 Task: In the  document integration Apply all border to the tabe with  'with box; Style line and width 1 pt 'Select Header and apply  'Bold' Select the text and align it to the  Center
Action: Mouse pressed left at (344, 58)
Screenshot: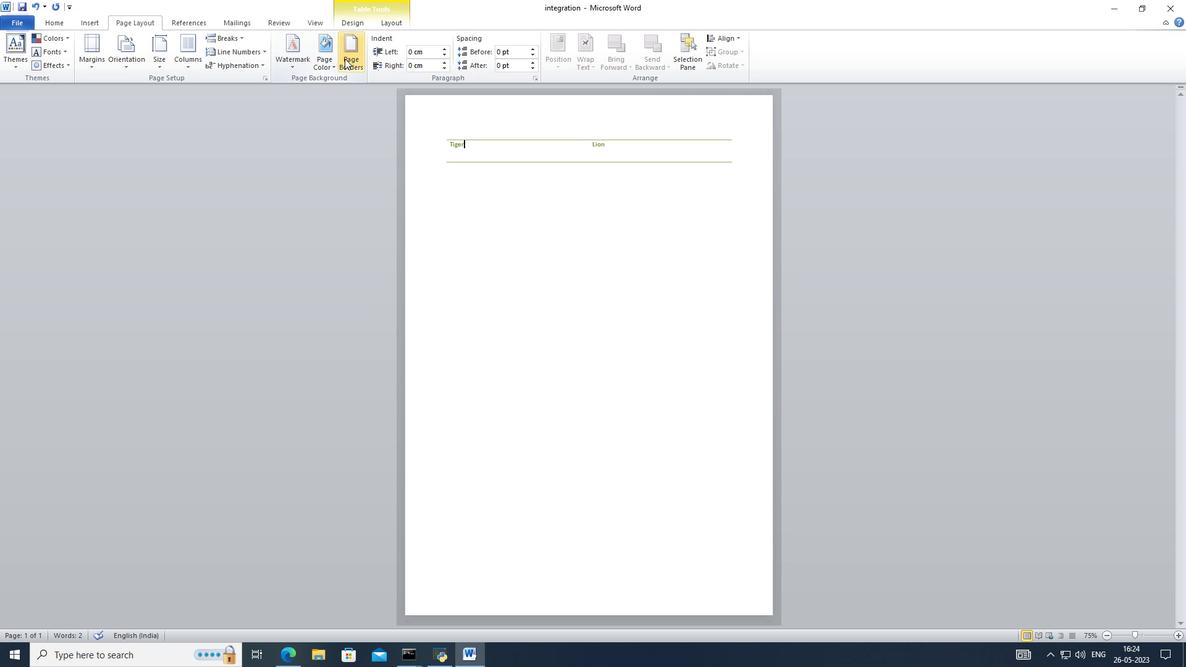 
Action: Mouse moved to (468, 281)
Screenshot: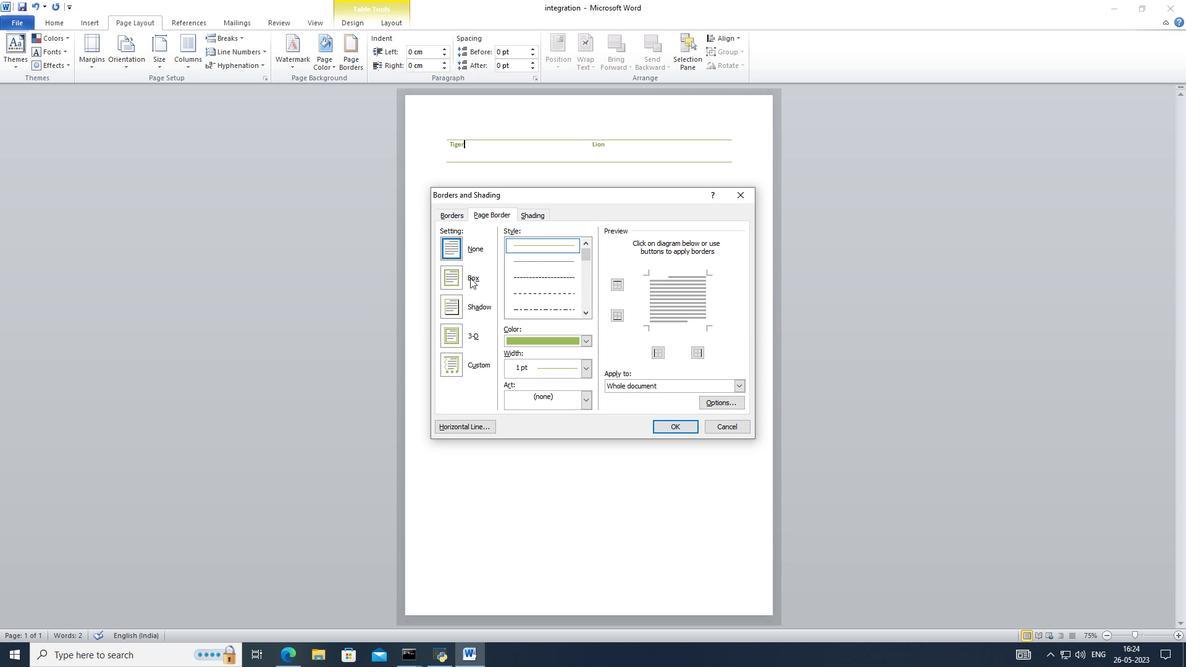 
Action: Mouse pressed left at (468, 281)
Screenshot: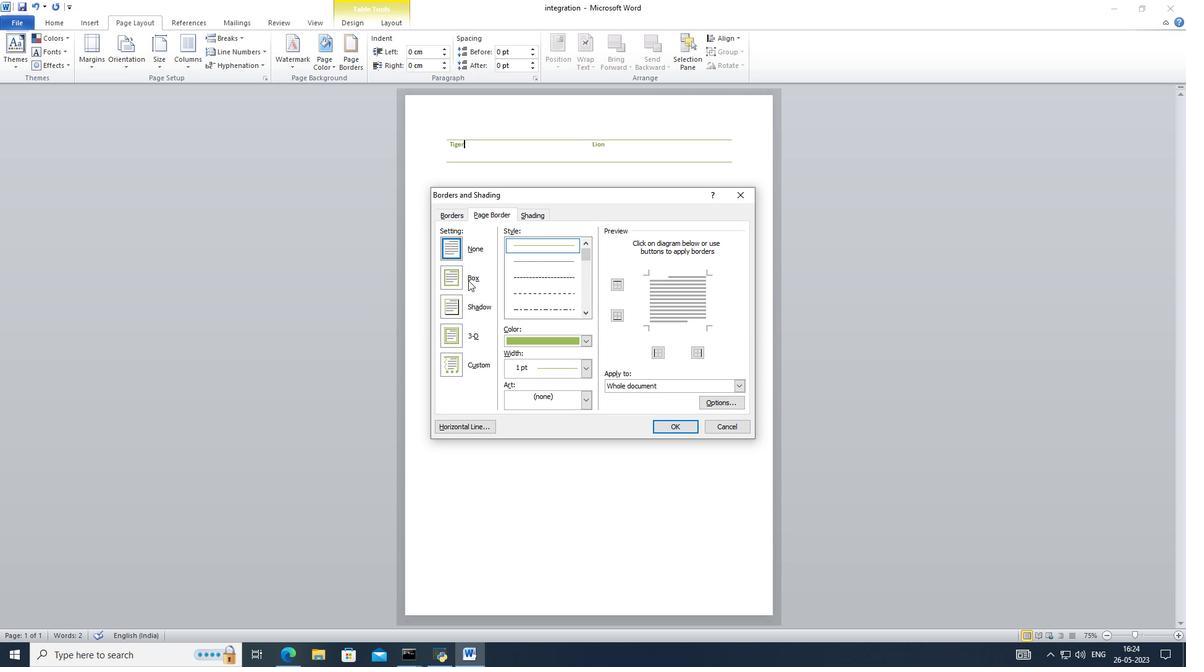 
Action: Mouse moved to (448, 280)
Screenshot: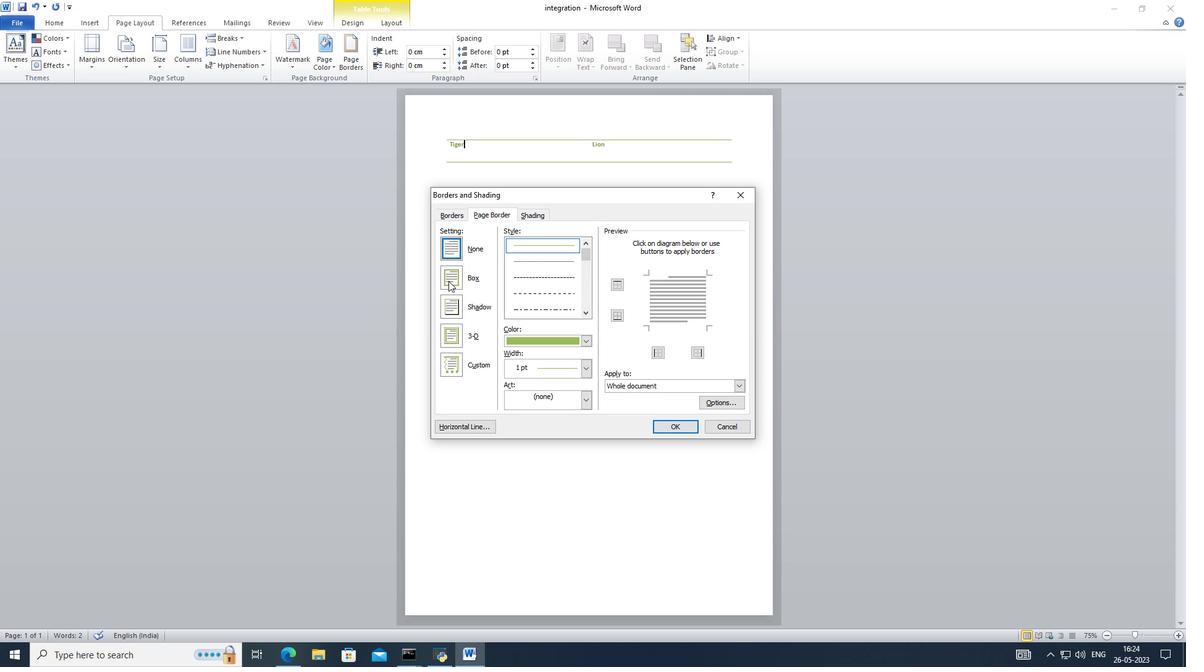 
Action: Mouse pressed left at (448, 280)
Screenshot: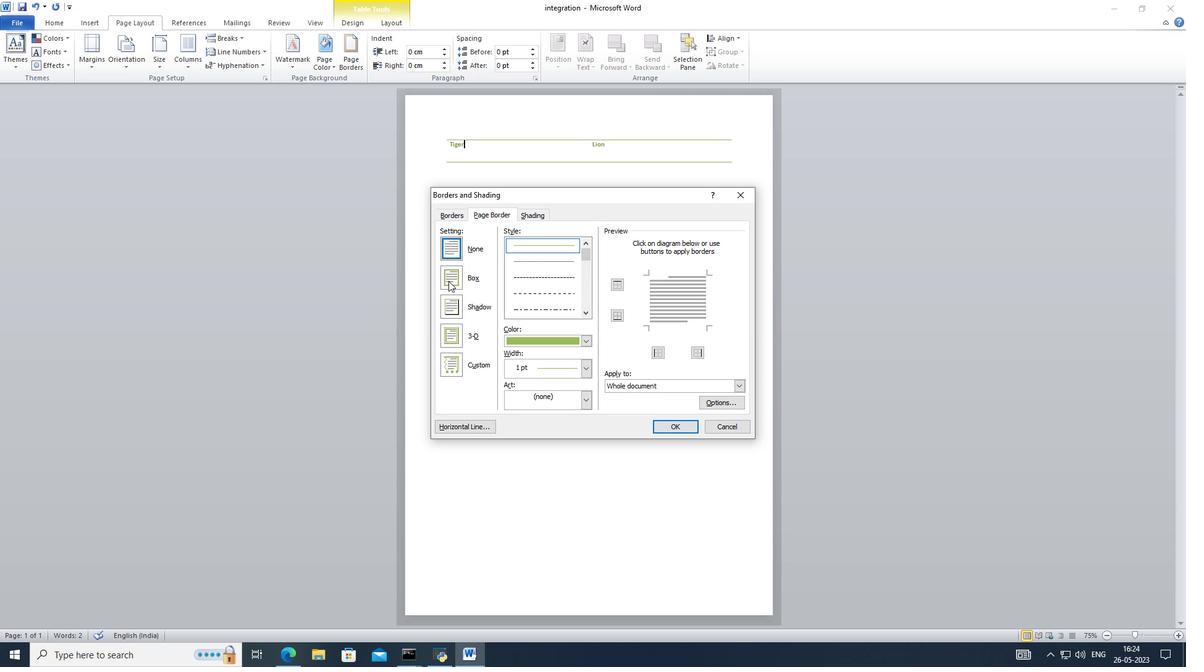 
Action: Mouse moved to (454, 213)
Screenshot: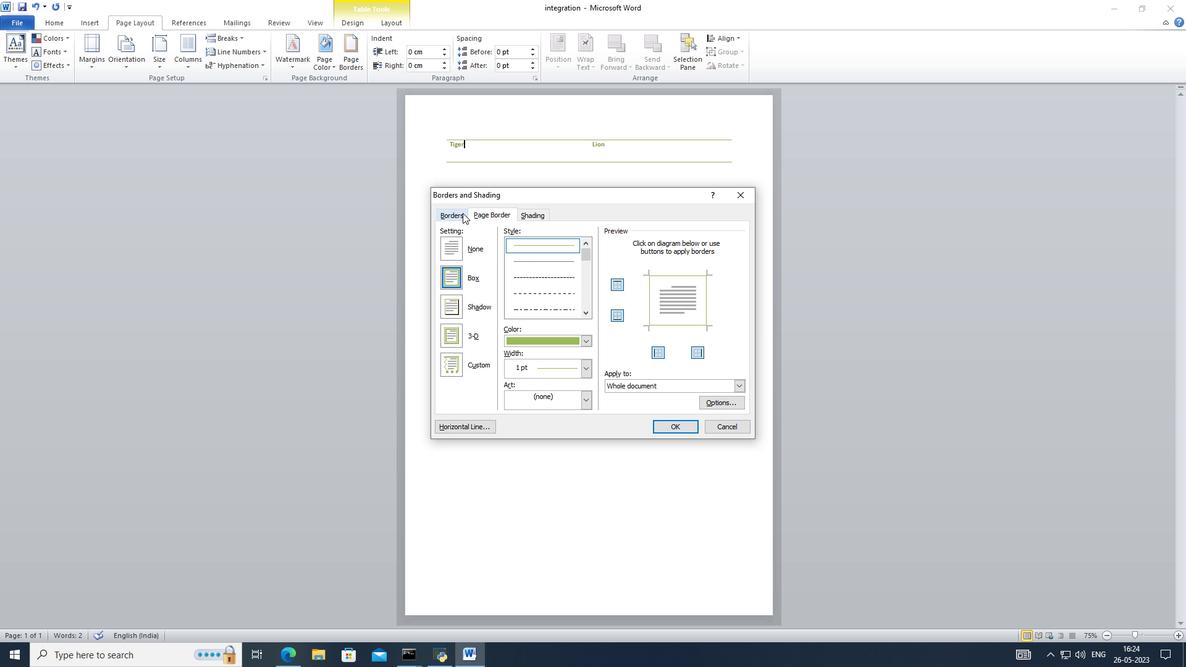 
Action: Mouse pressed left at (454, 213)
Screenshot: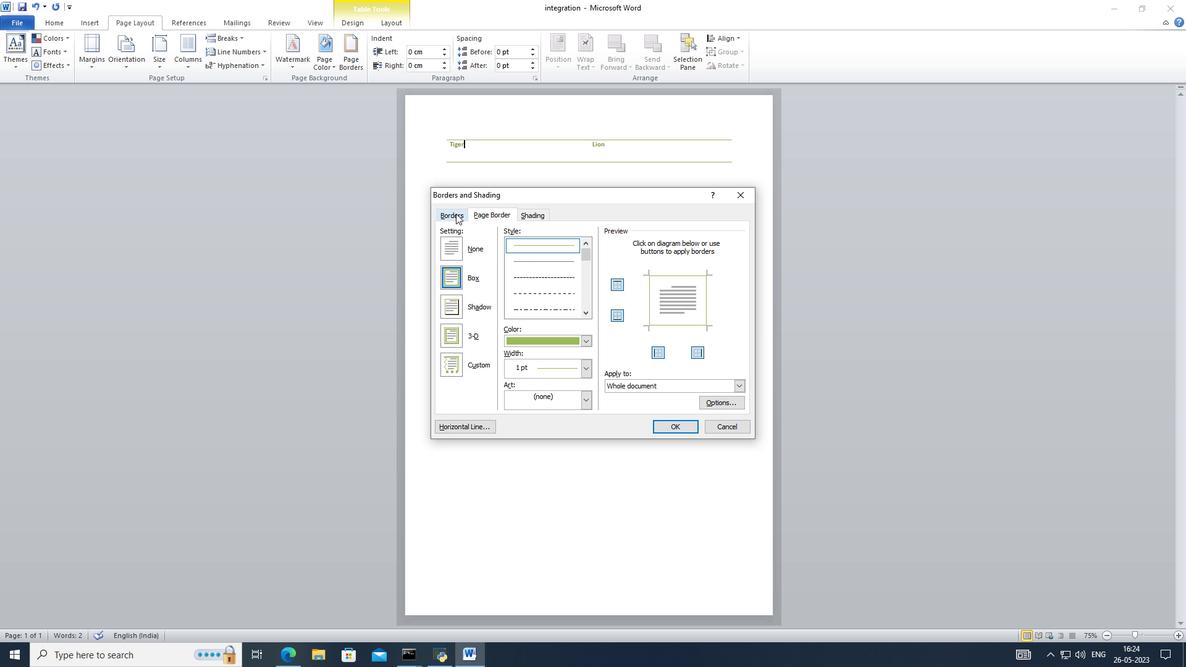 
Action: Mouse moved to (484, 216)
Screenshot: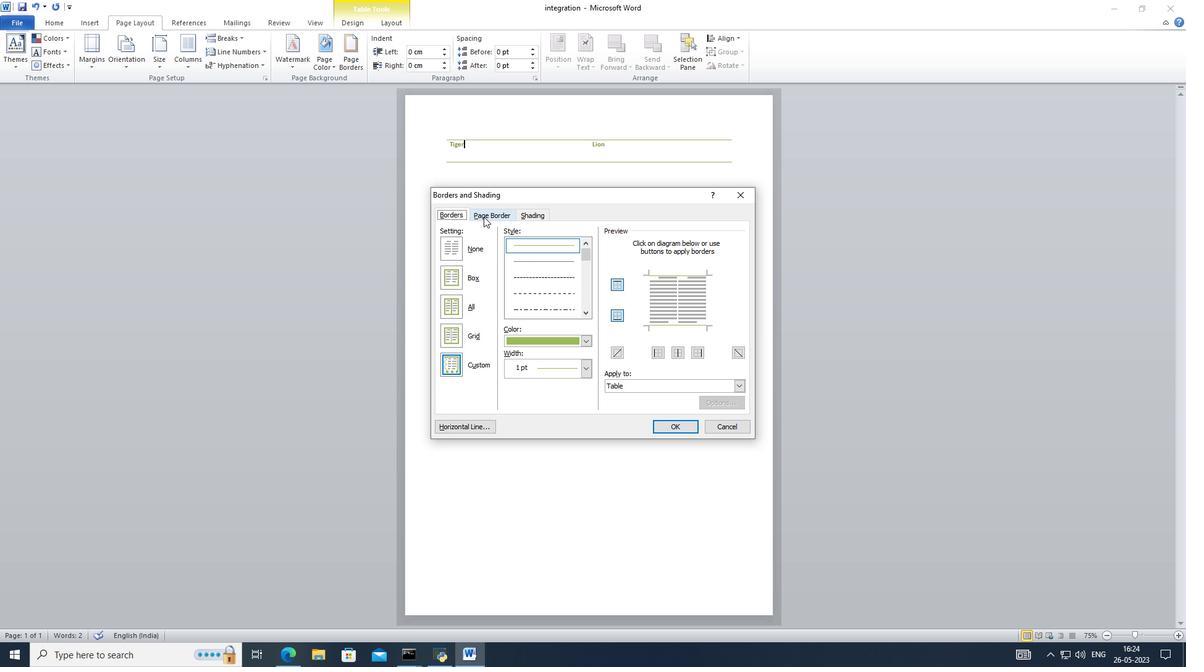 
Action: Mouse pressed left at (484, 216)
Screenshot: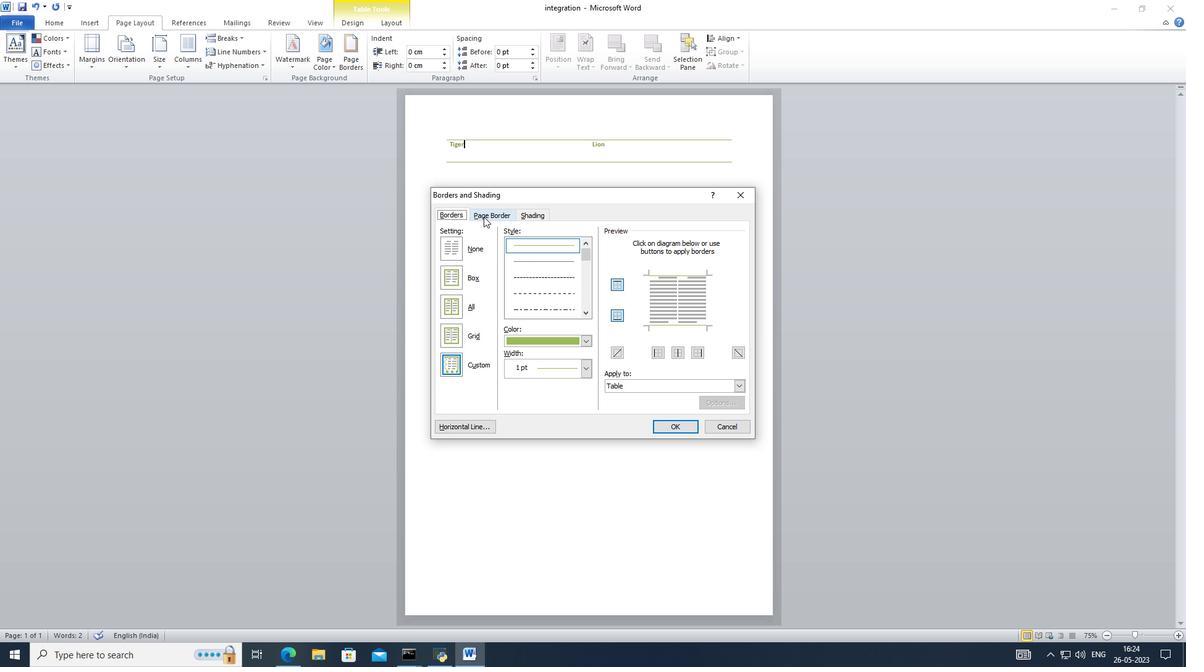 
Action: Mouse moved to (618, 320)
Screenshot: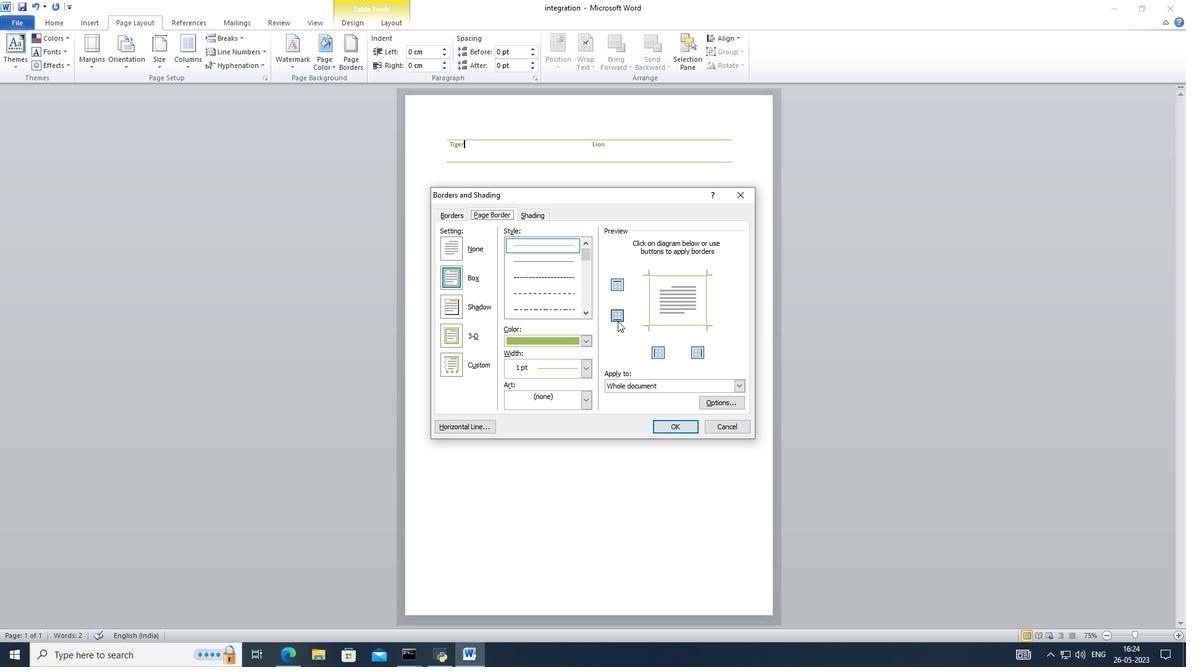 
Action: Mouse pressed left at (618, 320)
Screenshot: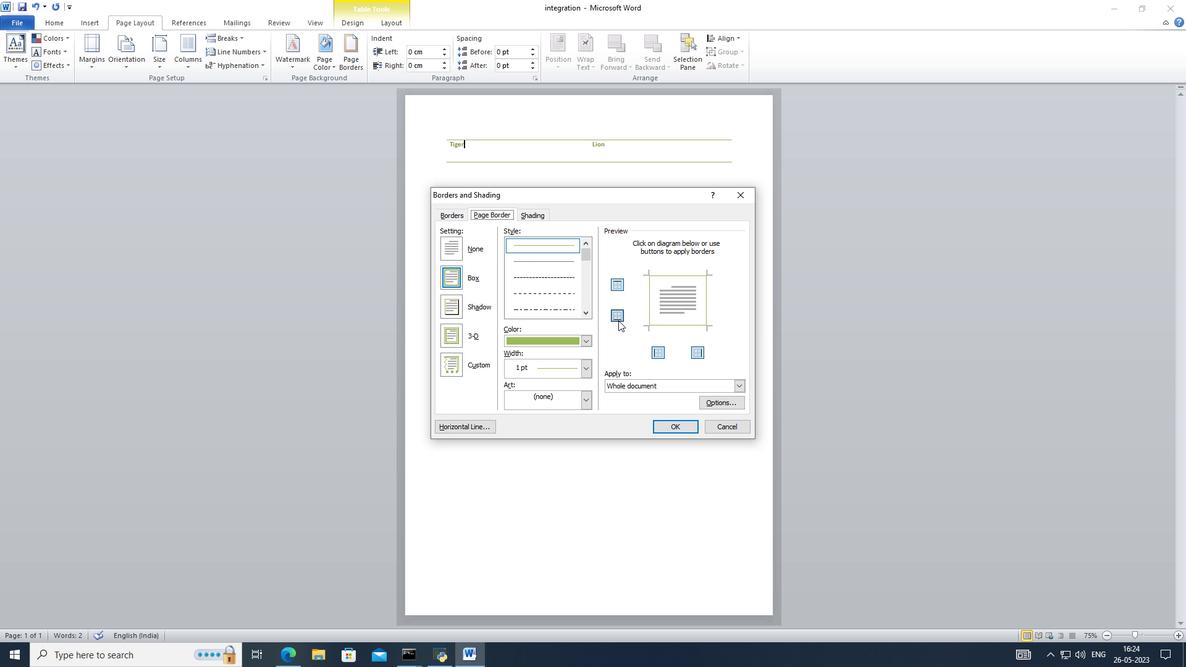 
Action: Mouse moved to (618, 284)
Screenshot: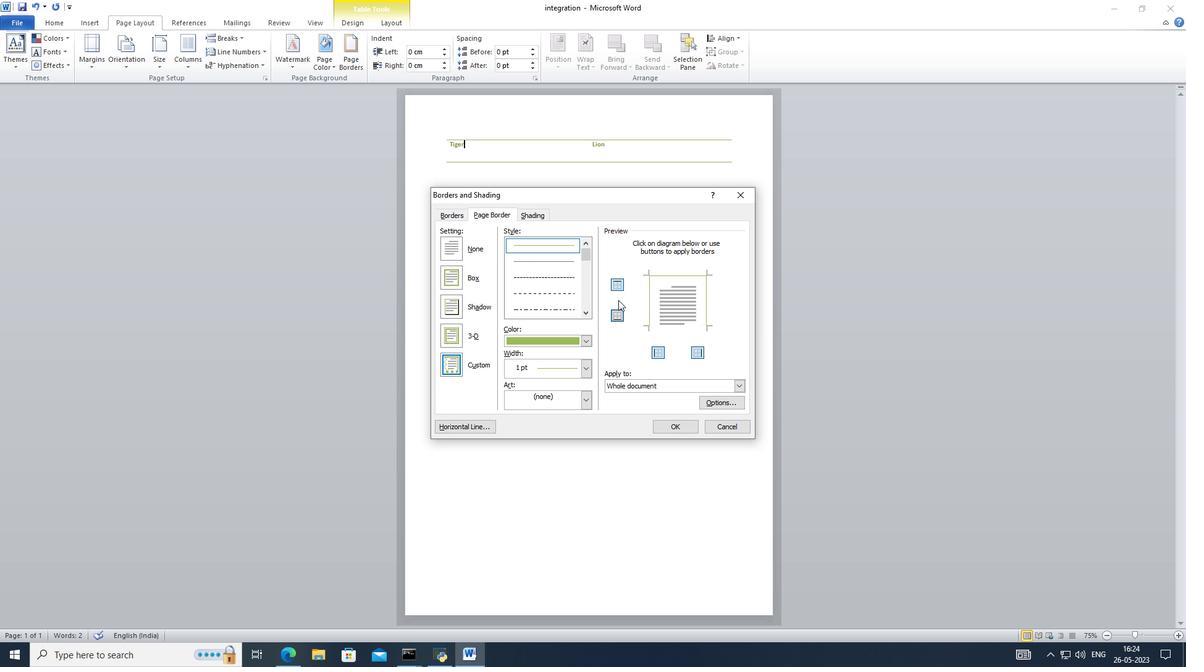 
Action: Mouse pressed left at (618, 284)
Screenshot: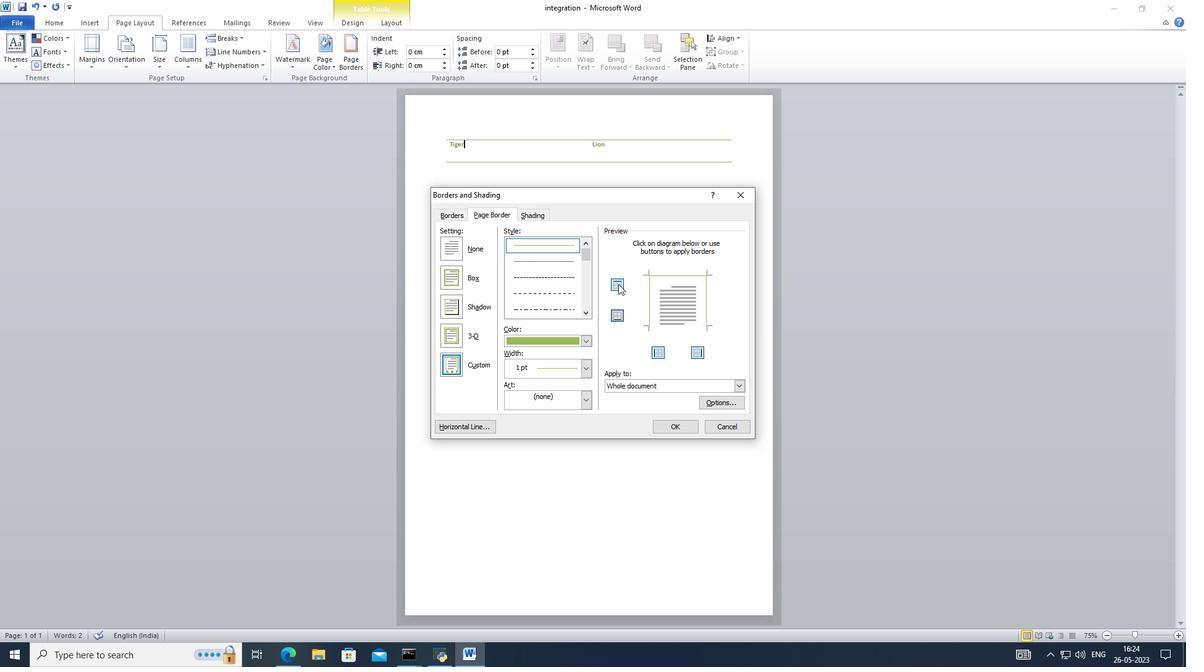 
Action: Mouse moved to (528, 214)
Screenshot: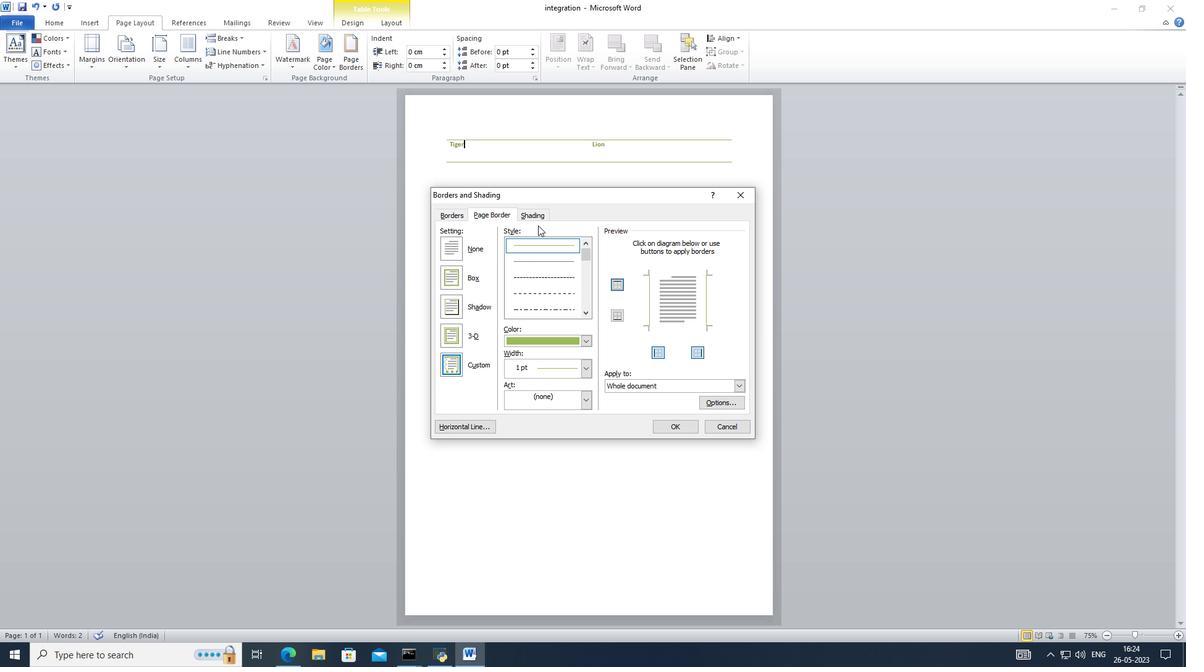 
Action: Mouse pressed left at (528, 214)
Screenshot: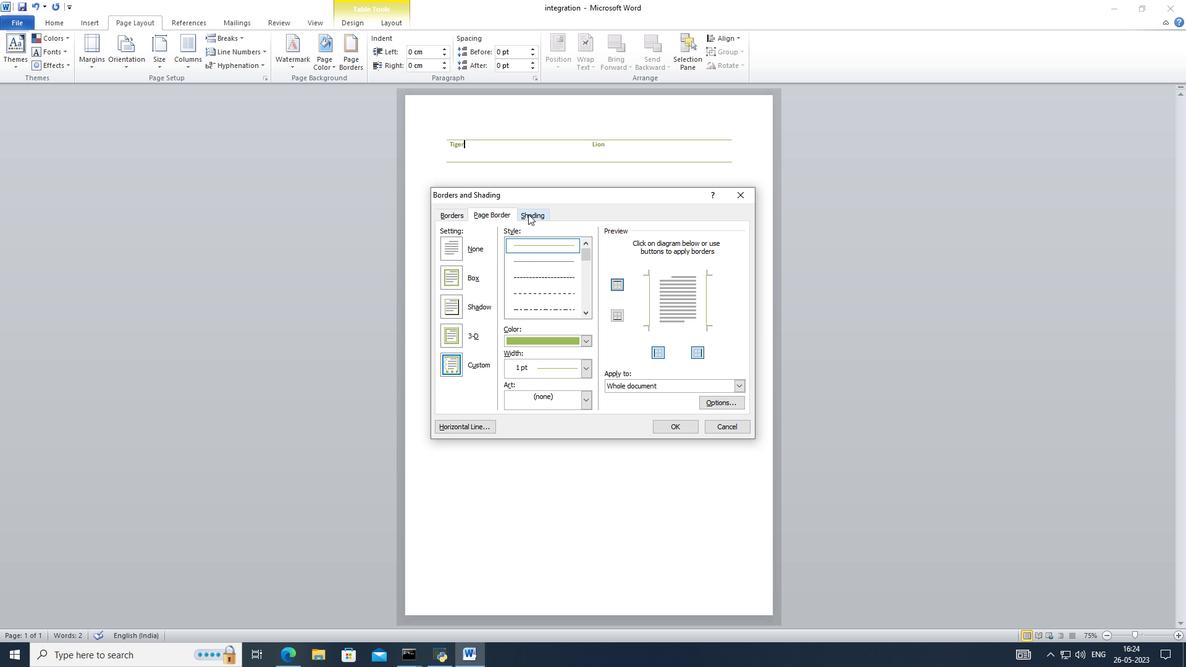 
Action: Mouse moved to (491, 211)
Screenshot: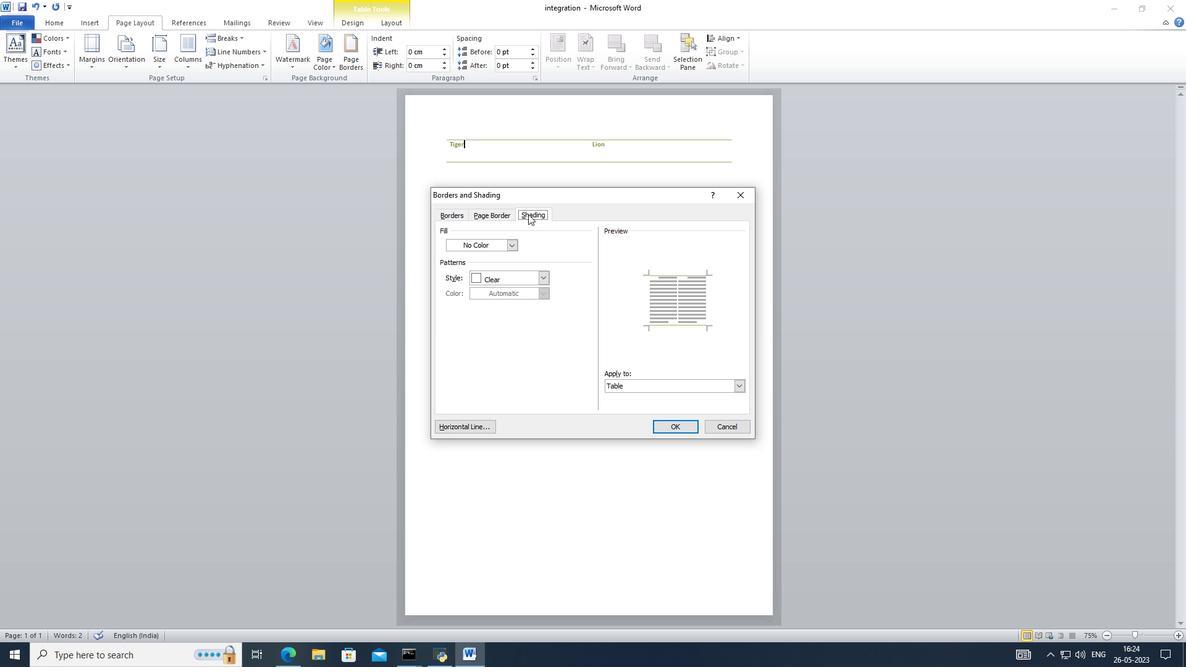 
Action: Mouse pressed left at (491, 211)
Screenshot: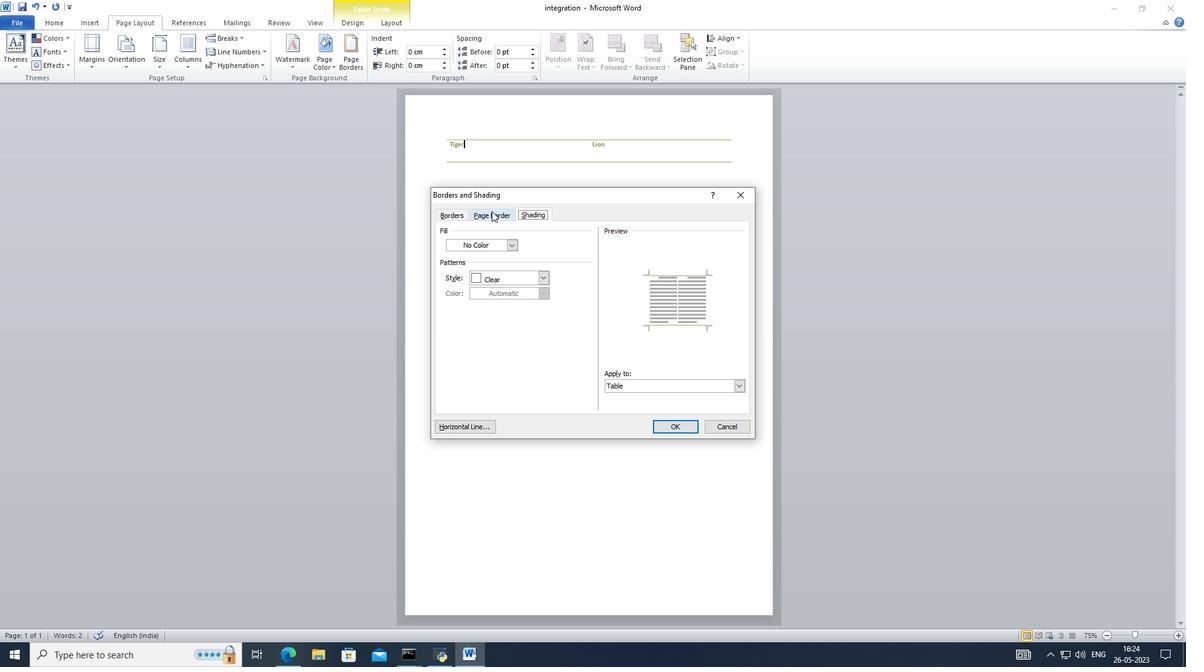 
Action: Mouse moved to (675, 430)
Screenshot: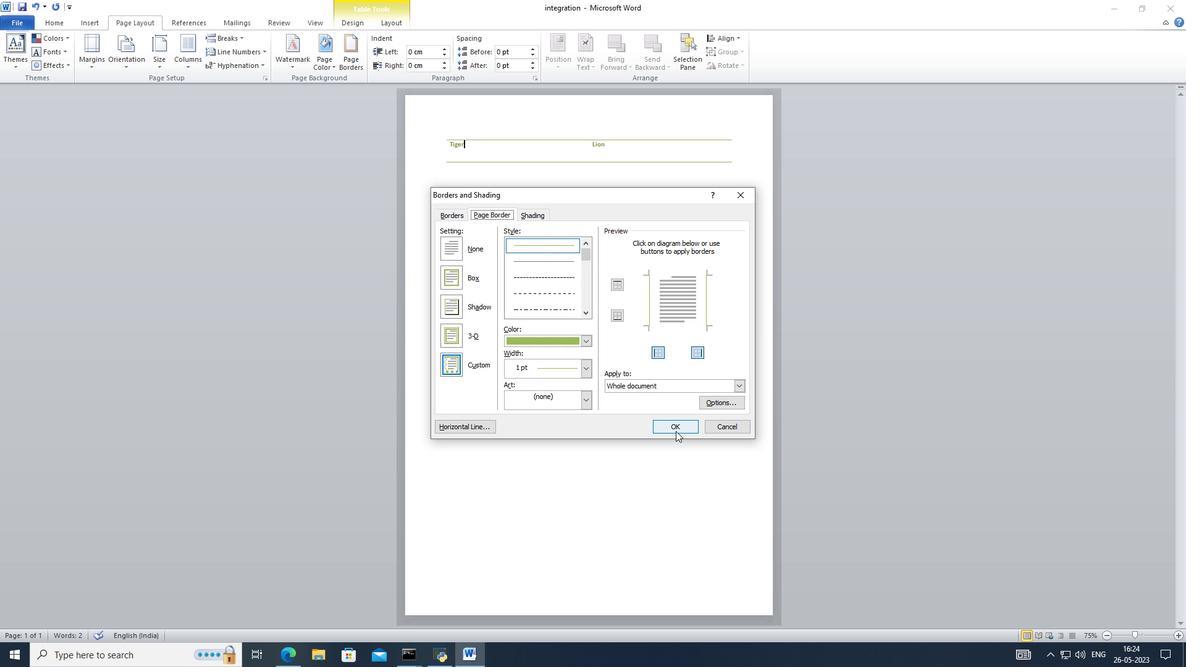 
Action: Mouse pressed left at (675, 430)
Screenshot: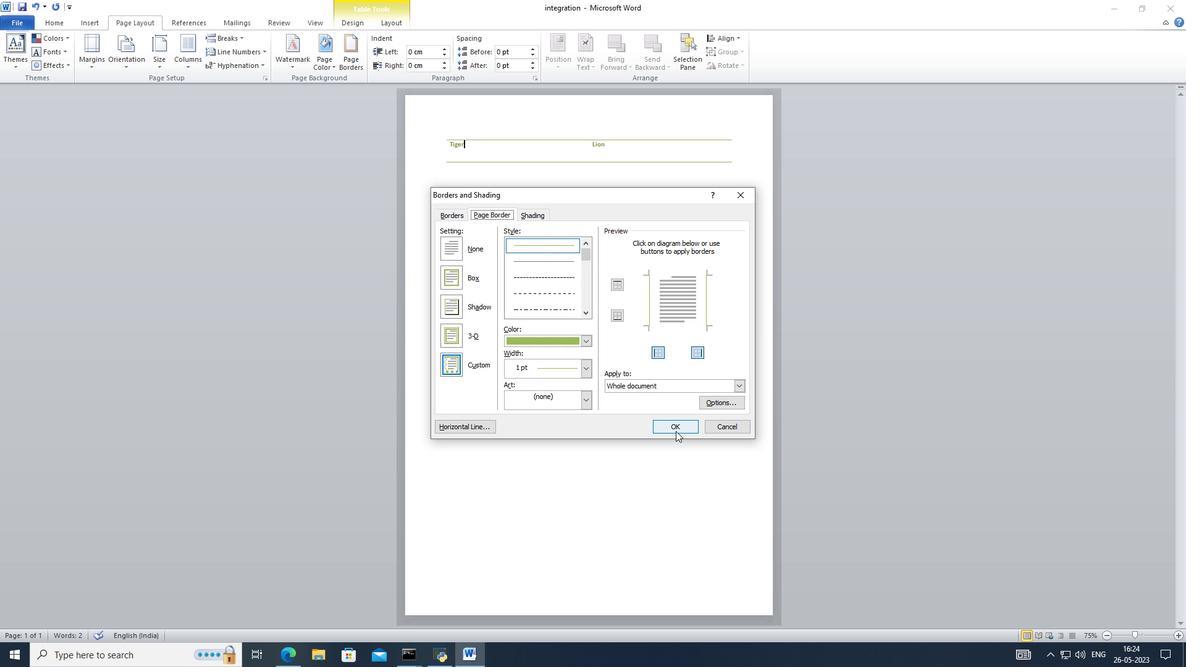 
Action: Mouse moved to (496, 155)
Screenshot: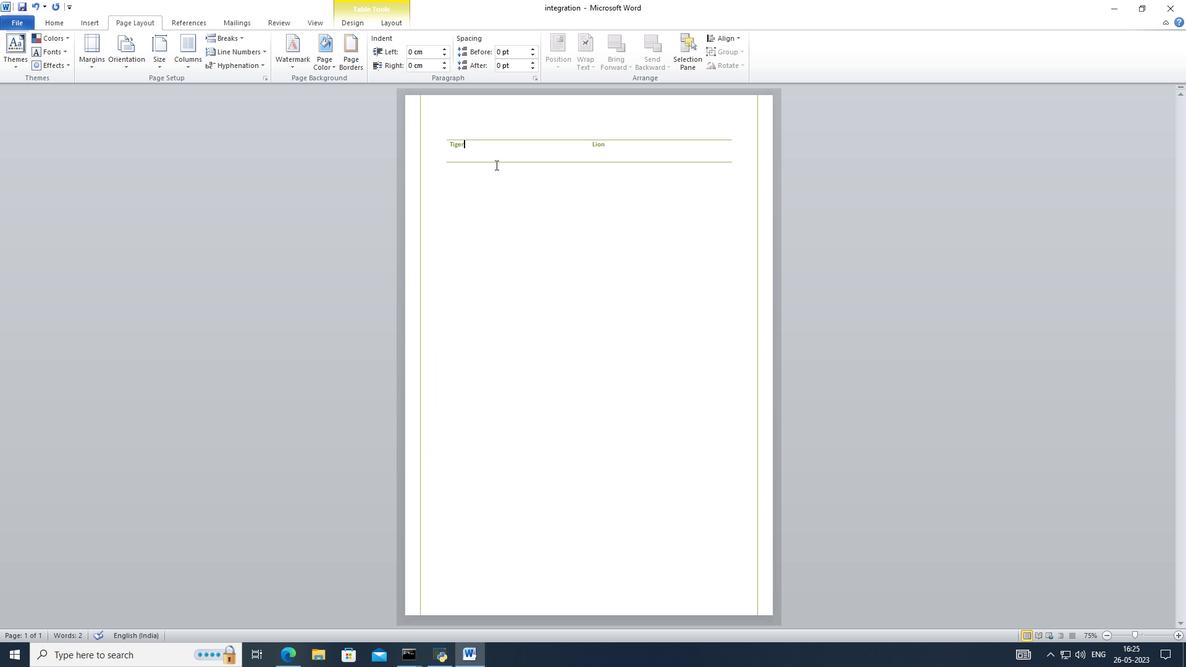 
Action: Mouse pressed left at (496, 155)
Screenshot: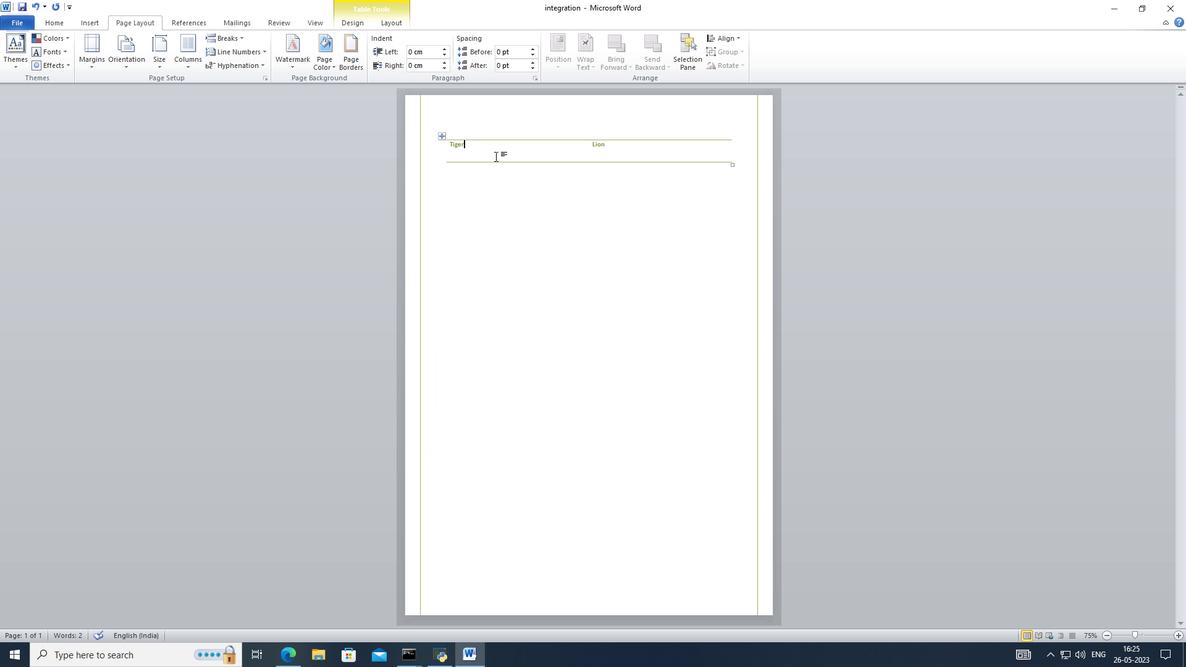 
Action: Mouse moved to (439, 132)
Screenshot: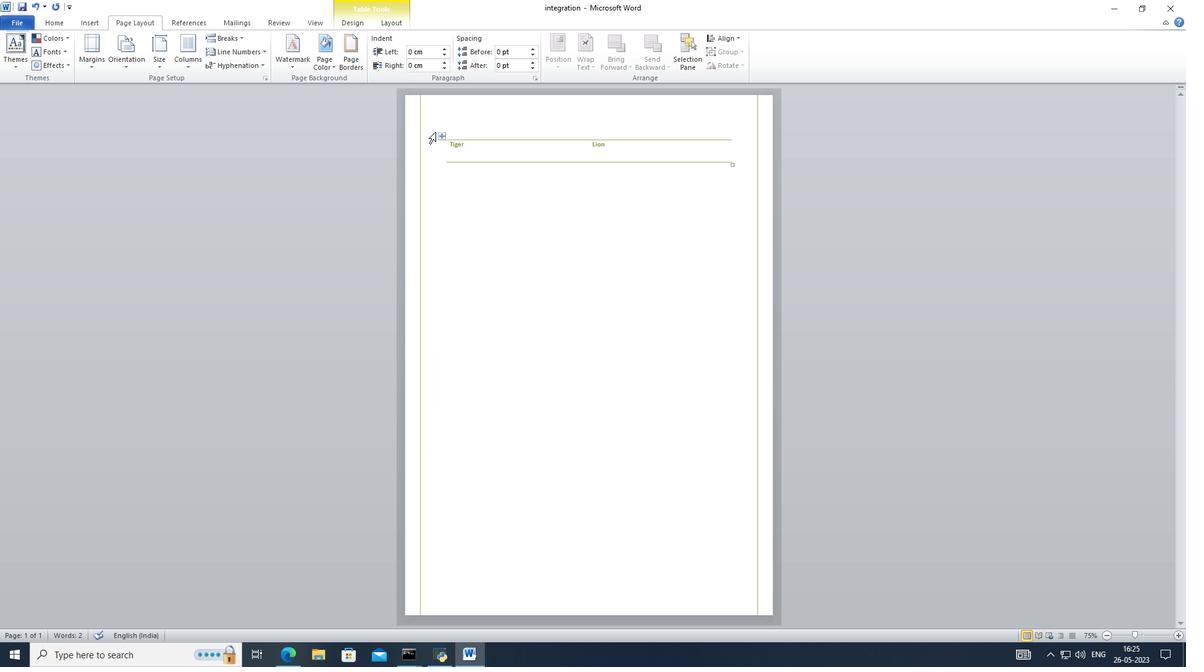 
Action: Mouse pressed left at (439, 132)
Screenshot: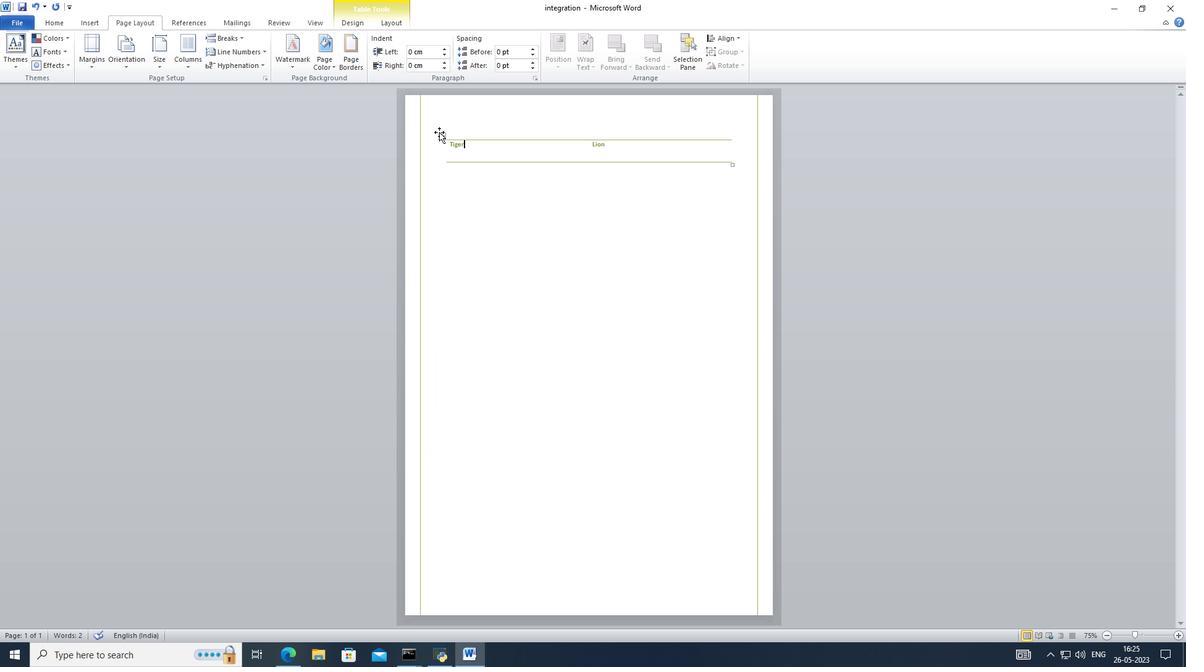 
Action: Mouse moved to (43, 19)
Screenshot: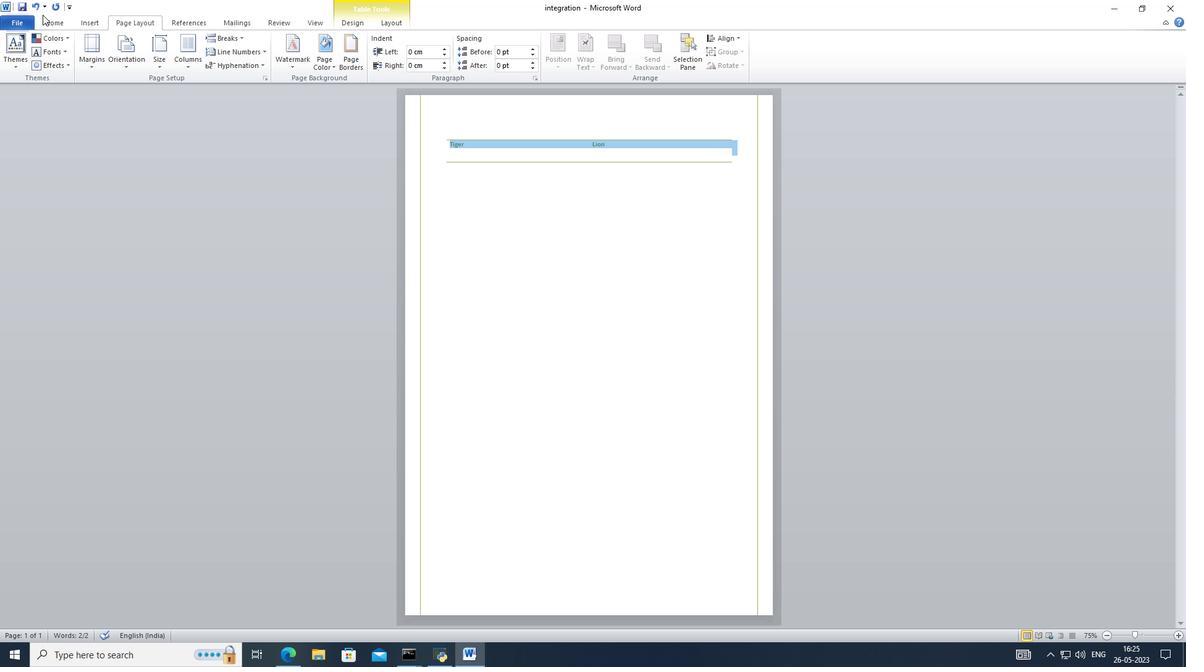 
Action: Mouse pressed left at (43, 19)
Screenshot: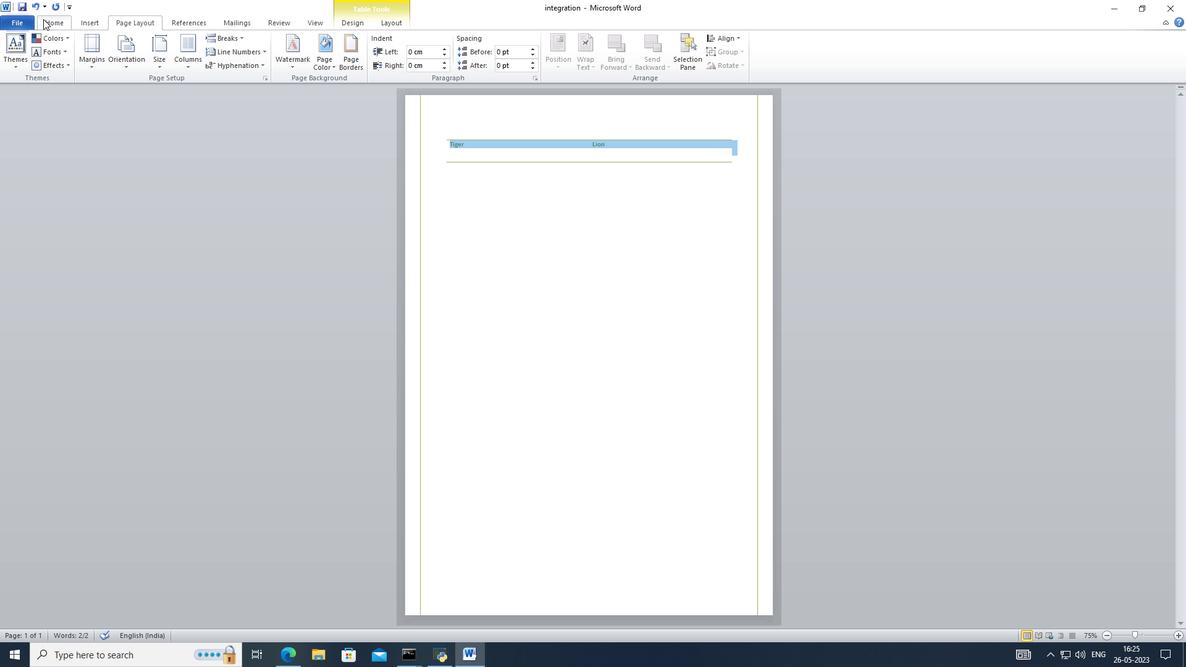
Action: Mouse moved to (152, 140)
Screenshot: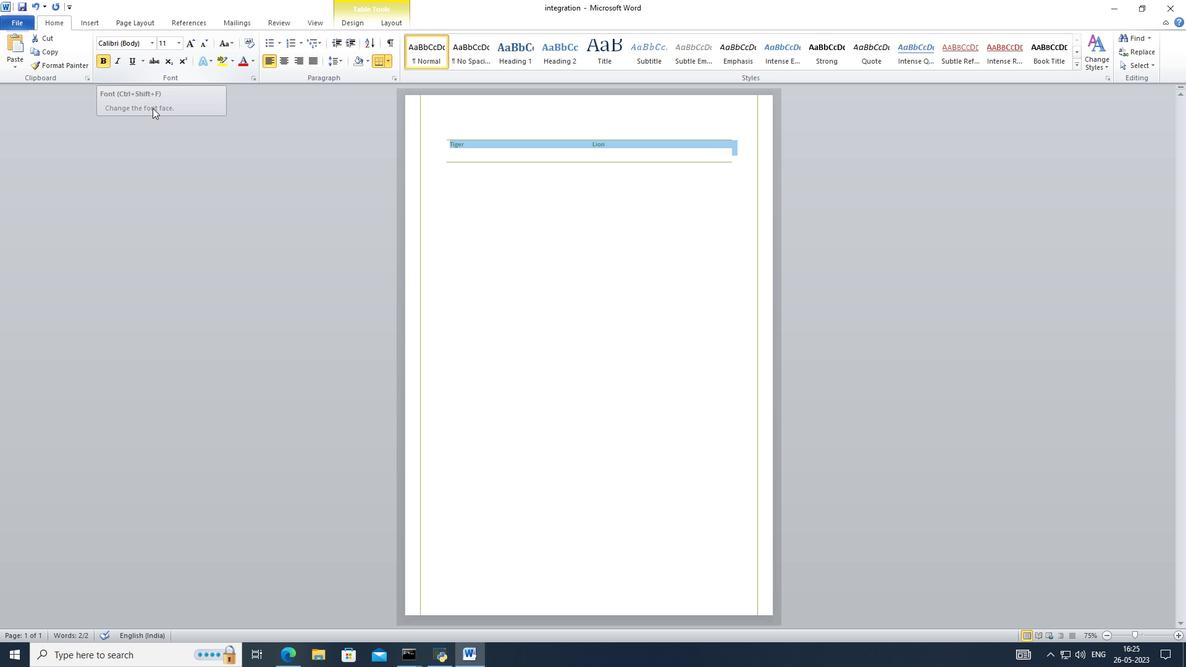 
Action: Mouse pressed left at (152, 140)
Screenshot: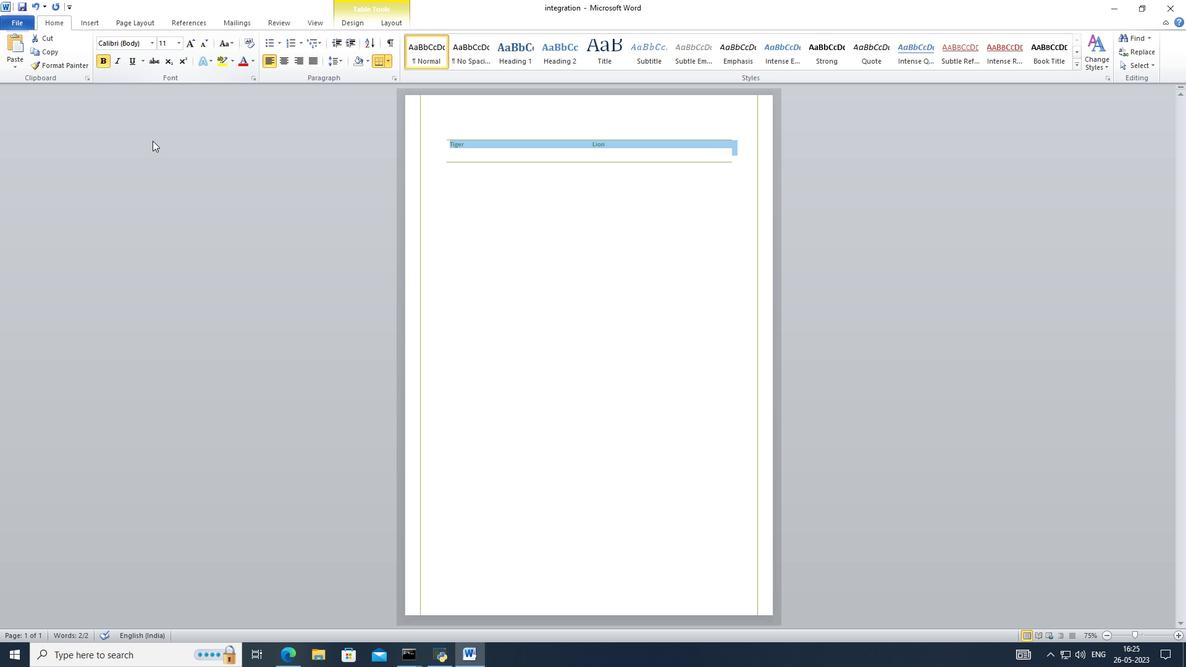 
Action: Mouse moved to (282, 57)
Screenshot: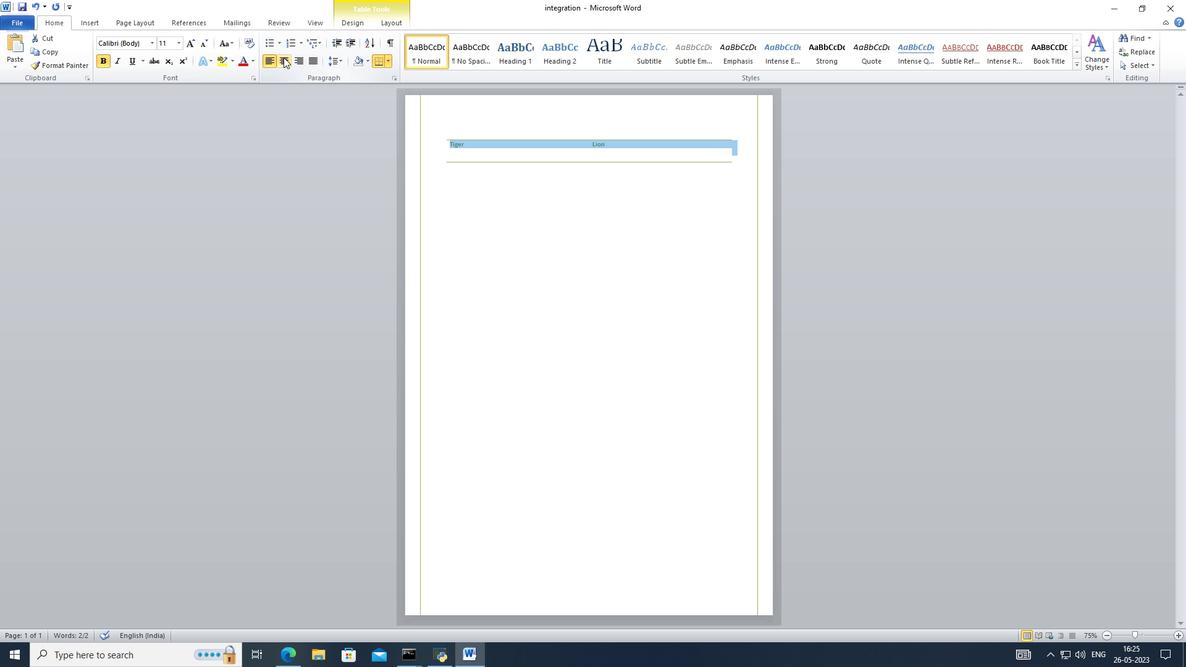 
Action: Mouse pressed left at (282, 57)
Screenshot: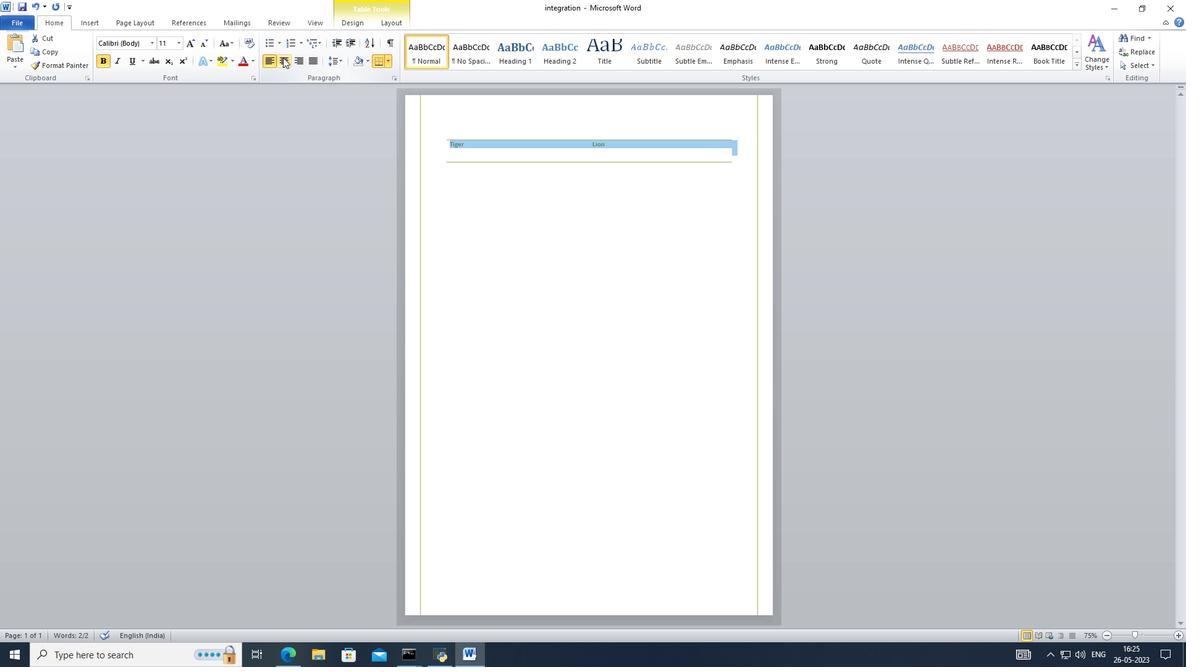 
Action: Mouse moved to (560, 205)
Screenshot: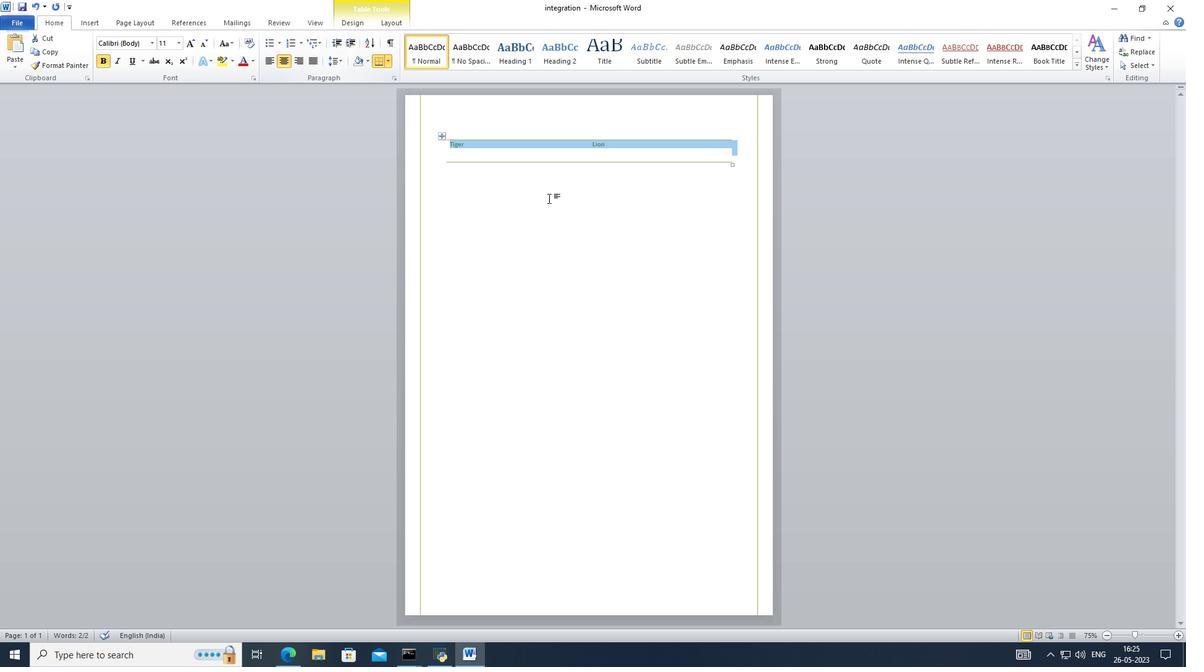 
Action: Mouse pressed left at (560, 205)
Screenshot: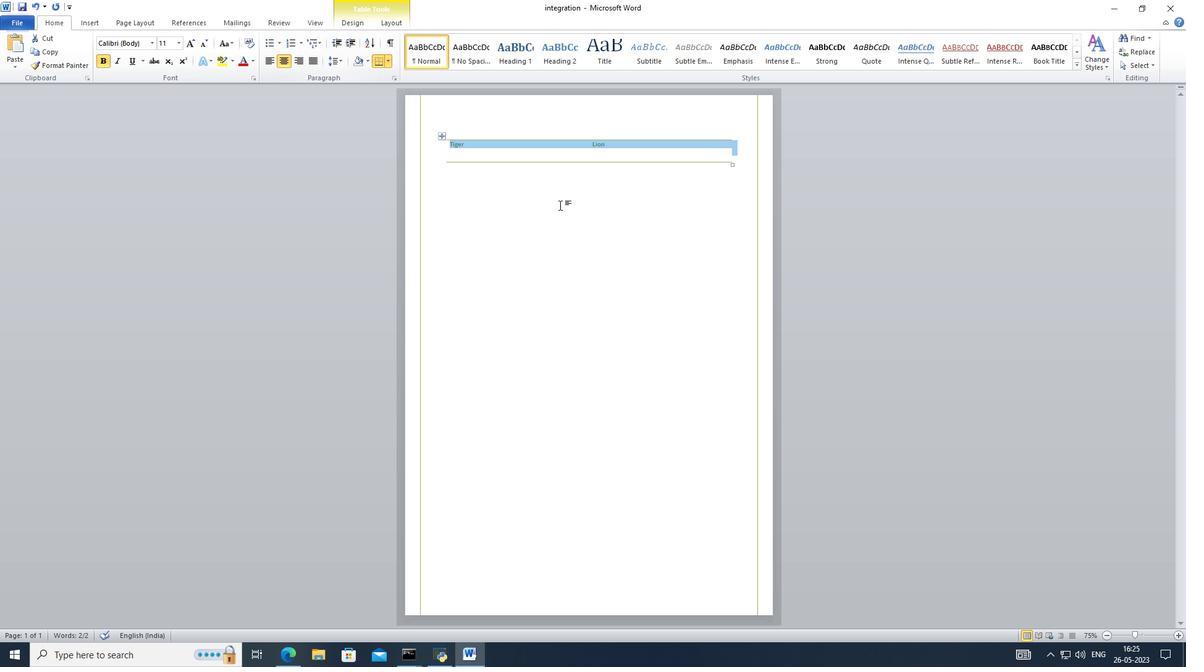 
